 Task: Change  the formatting of the data to 'Which is Less than 10, 'In conditional formating, put the option 'Light Red Fill with Drak Red Text. 'In the sheet  Excel Templatebook
Action: Mouse moved to (73, 212)
Screenshot: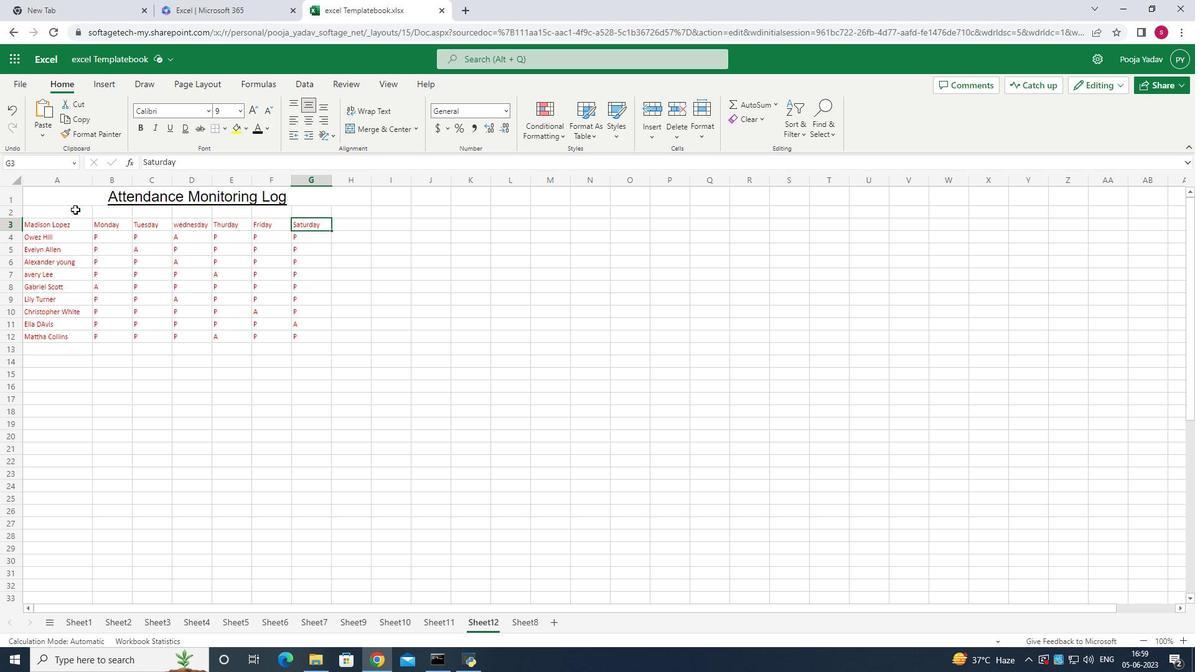 
Action: Mouse pressed left at (73, 212)
Screenshot: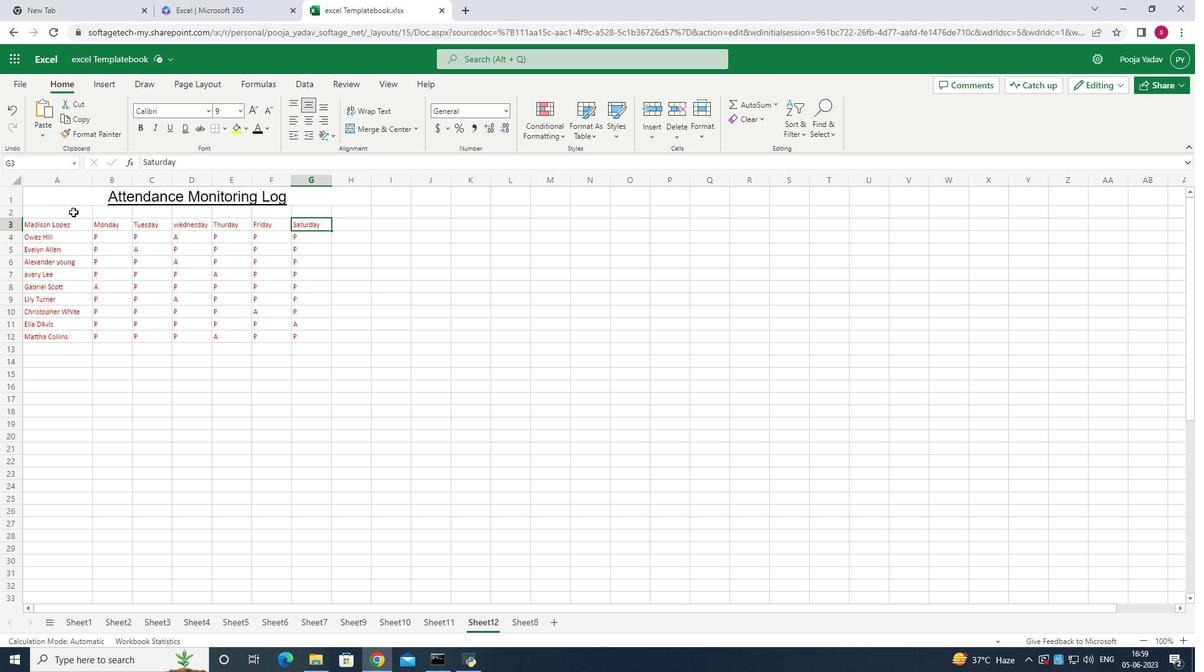 
Action: Mouse moved to (260, 125)
Screenshot: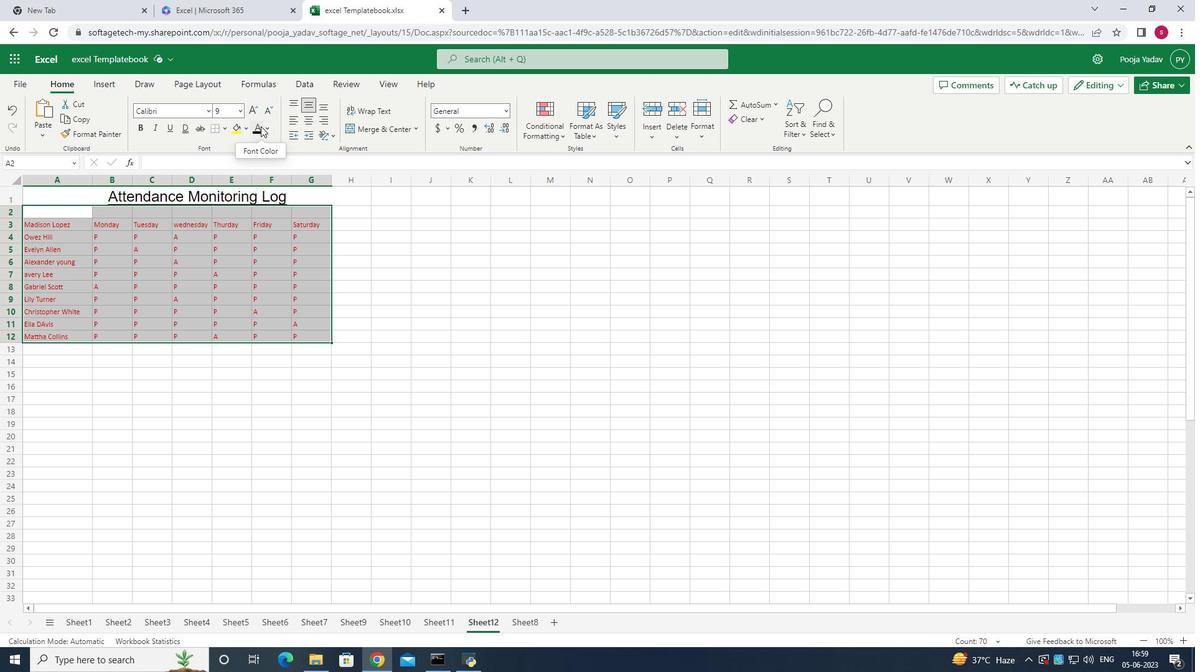 
Action: Mouse pressed left at (260, 125)
Screenshot: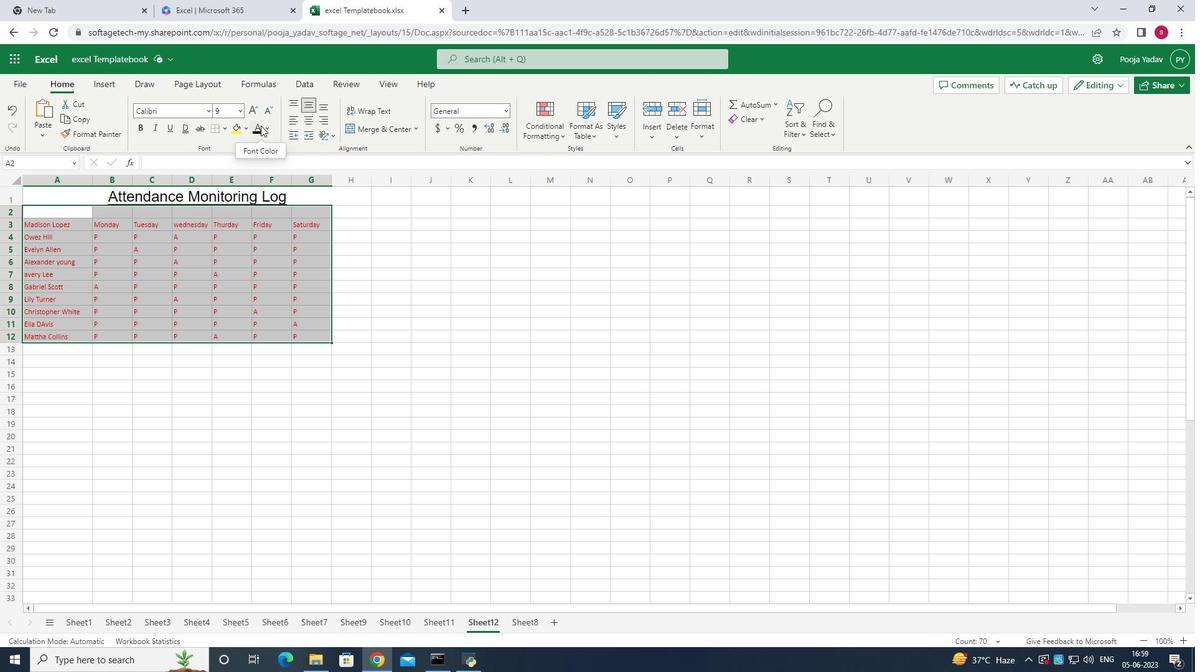 
Action: Mouse moved to (267, 127)
Screenshot: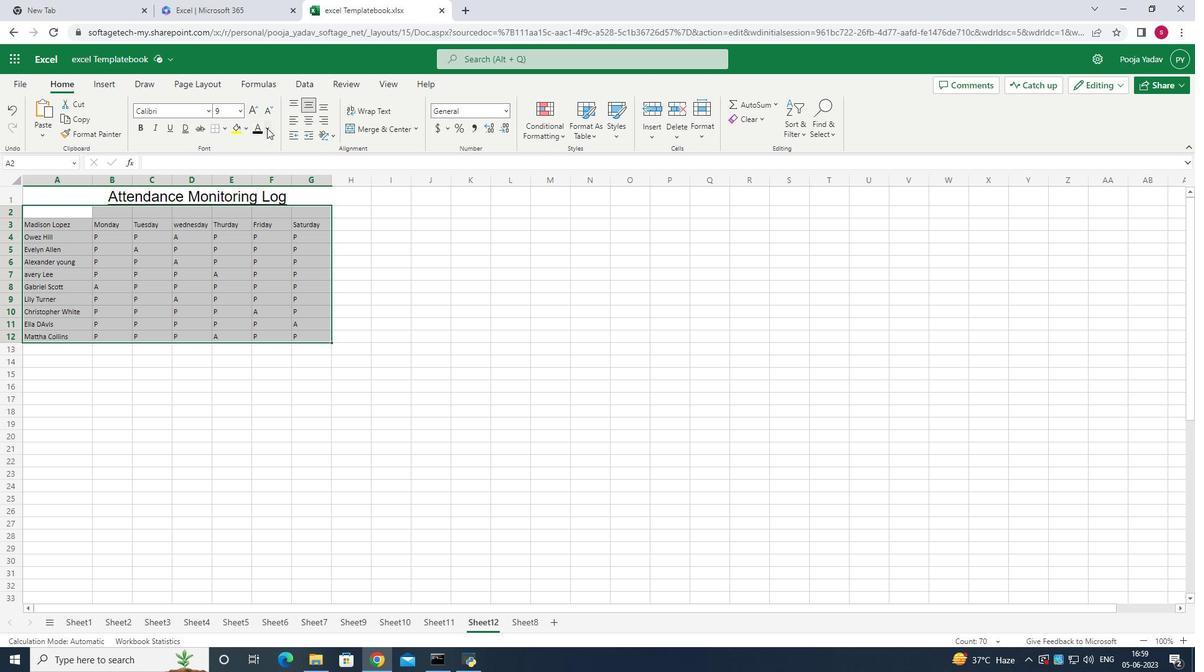 
Action: Mouse pressed left at (267, 127)
Screenshot: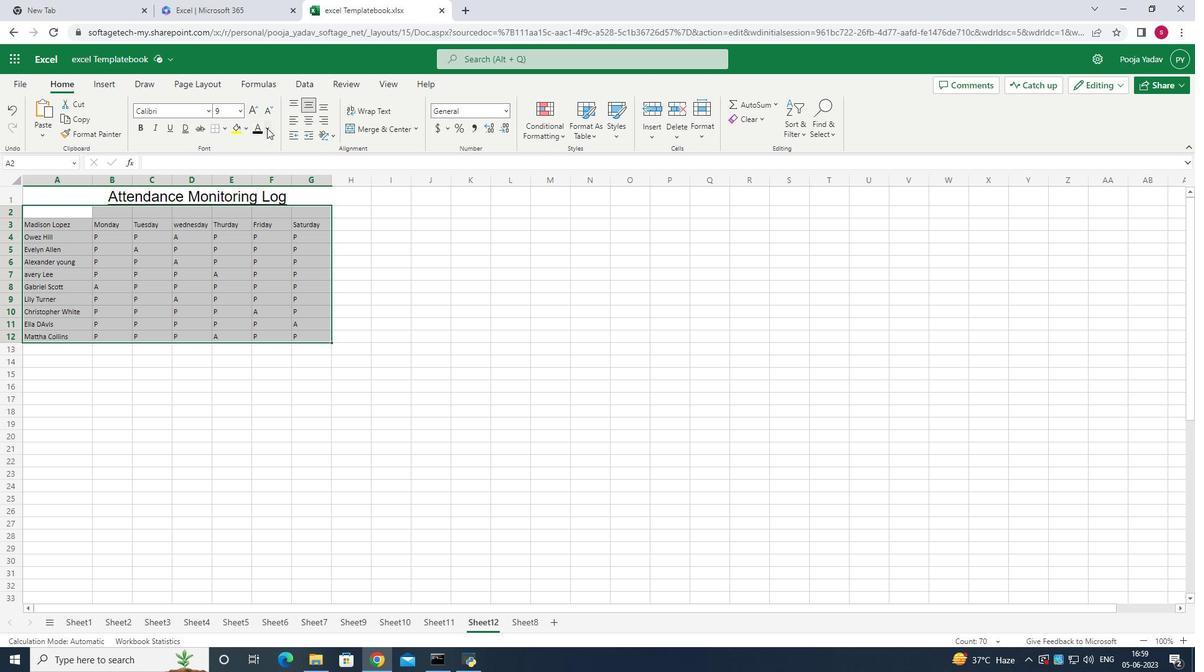 
Action: Mouse moved to (273, 301)
Screenshot: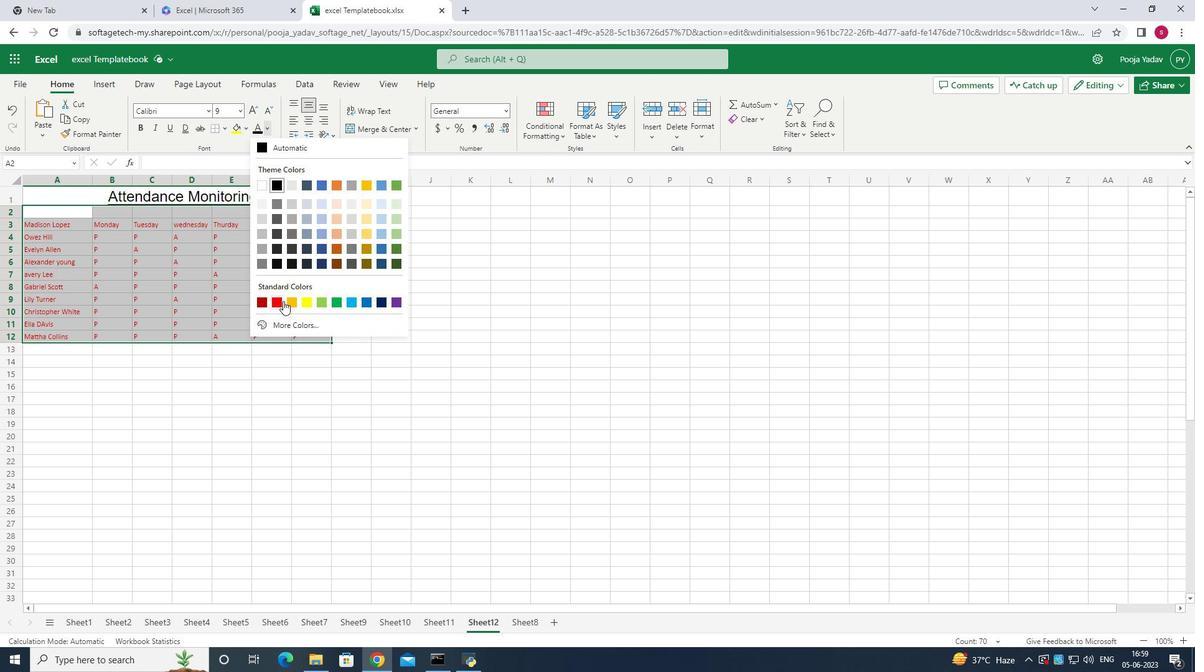 
Action: Mouse pressed left at (273, 301)
Screenshot: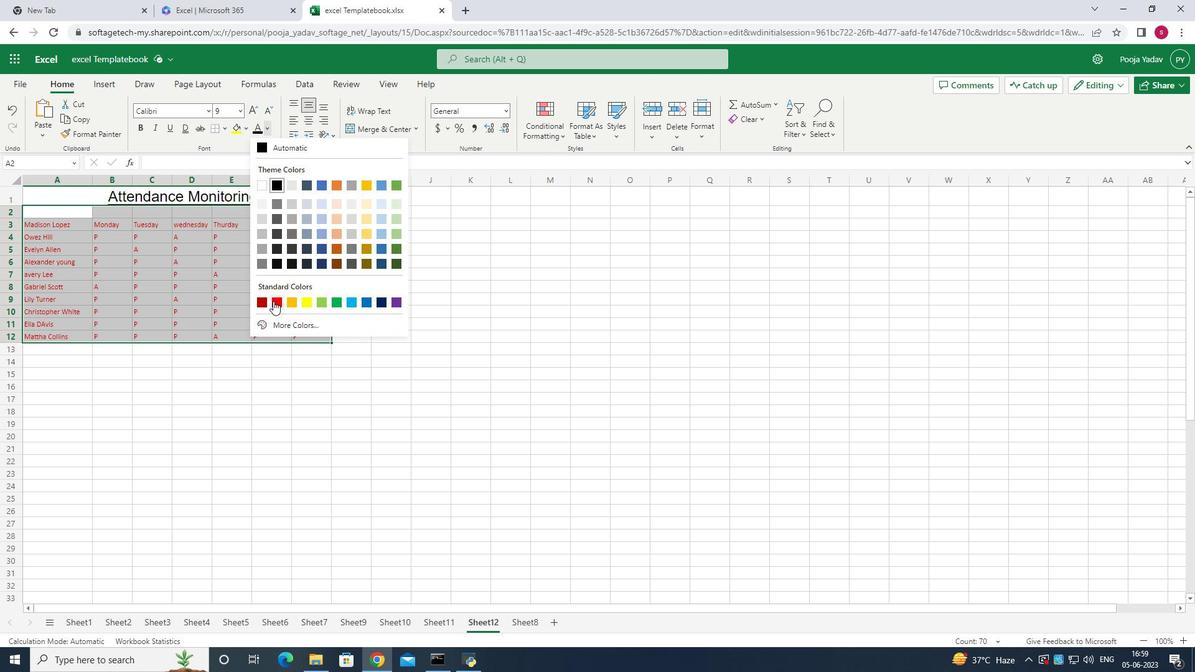 
Action: Mouse moved to (362, 268)
Screenshot: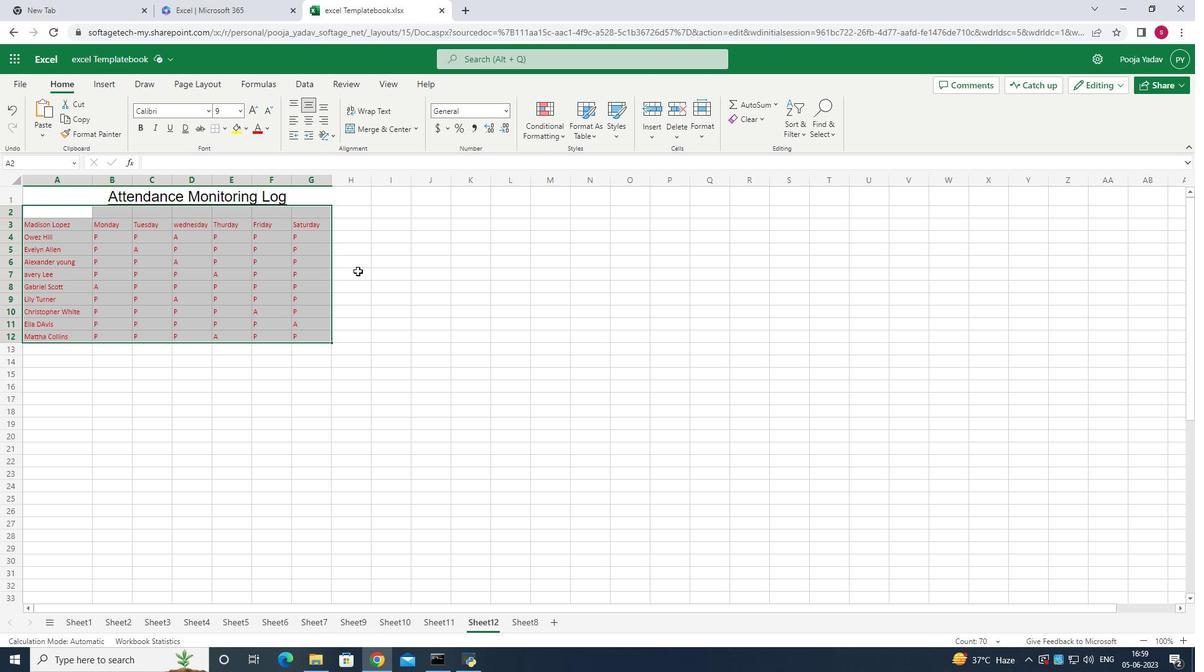 
Action: Mouse pressed left at (362, 268)
Screenshot: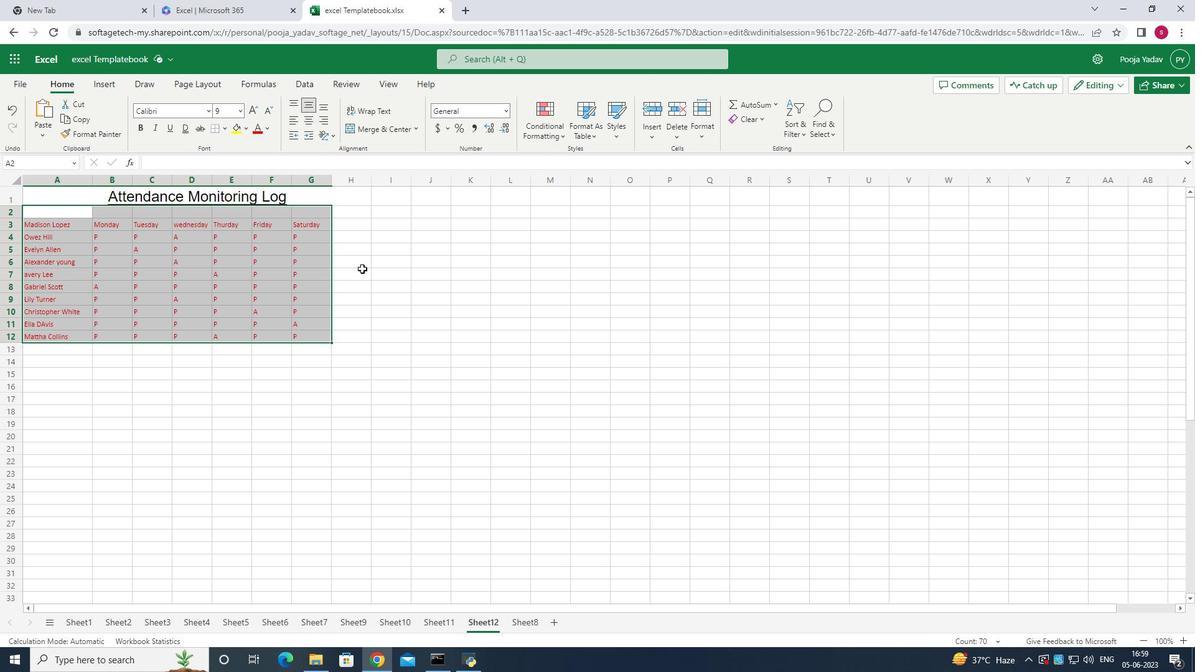 
Action: Mouse moved to (239, 107)
Screenshot: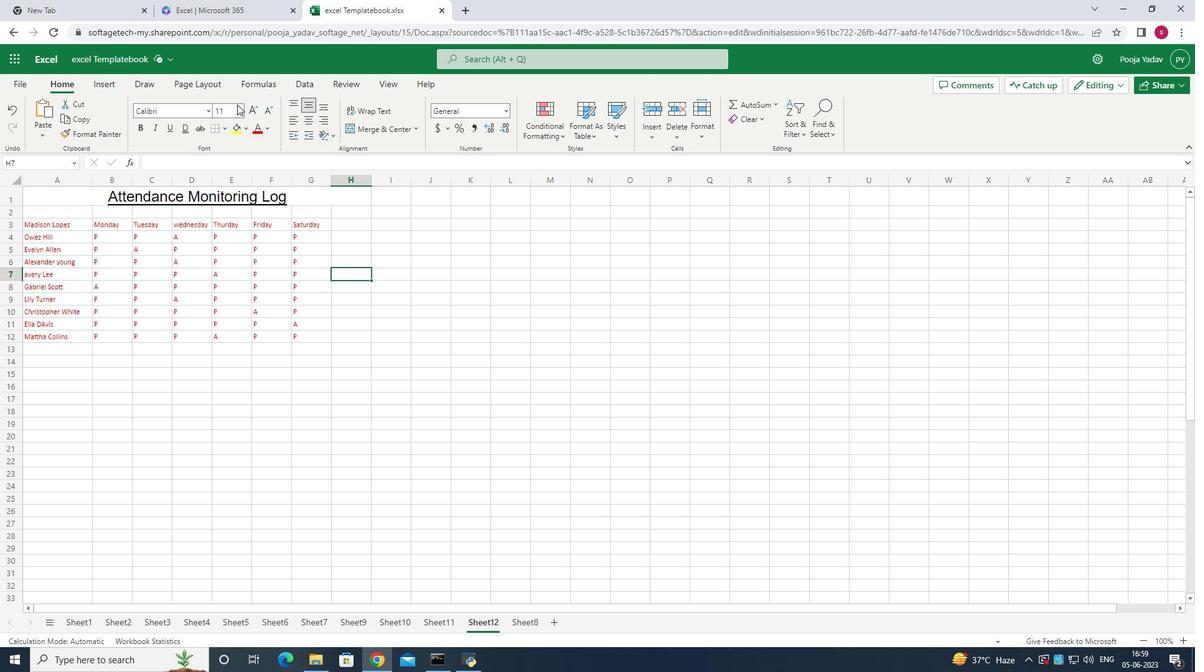 
Action: Mouse pressed left at (239, 107)
Screenshot: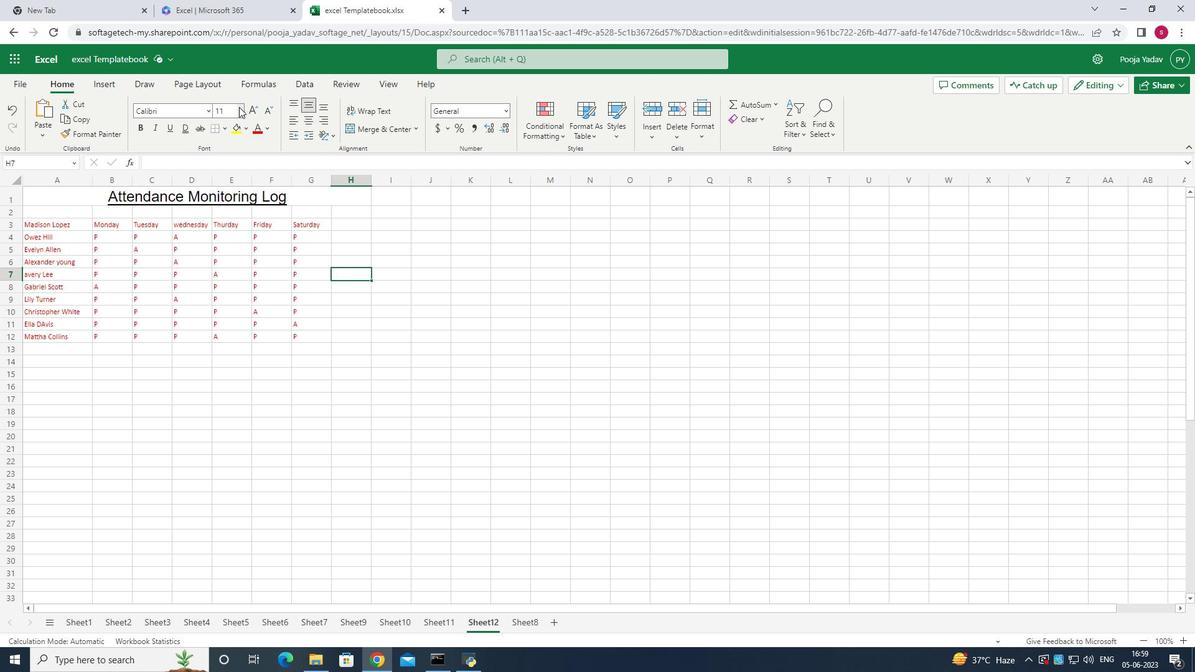 
Action: Mouse moved to (344, 230)
Screenshot: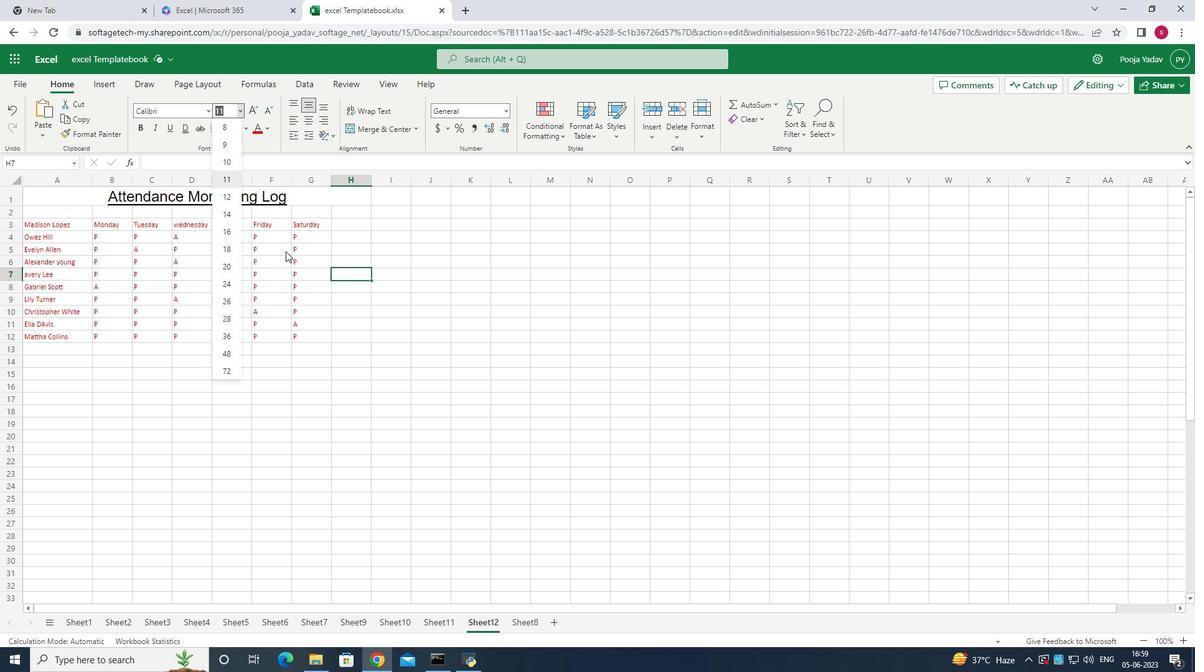 
Action: Mouse pressed left at (344, 230)
Screenshot: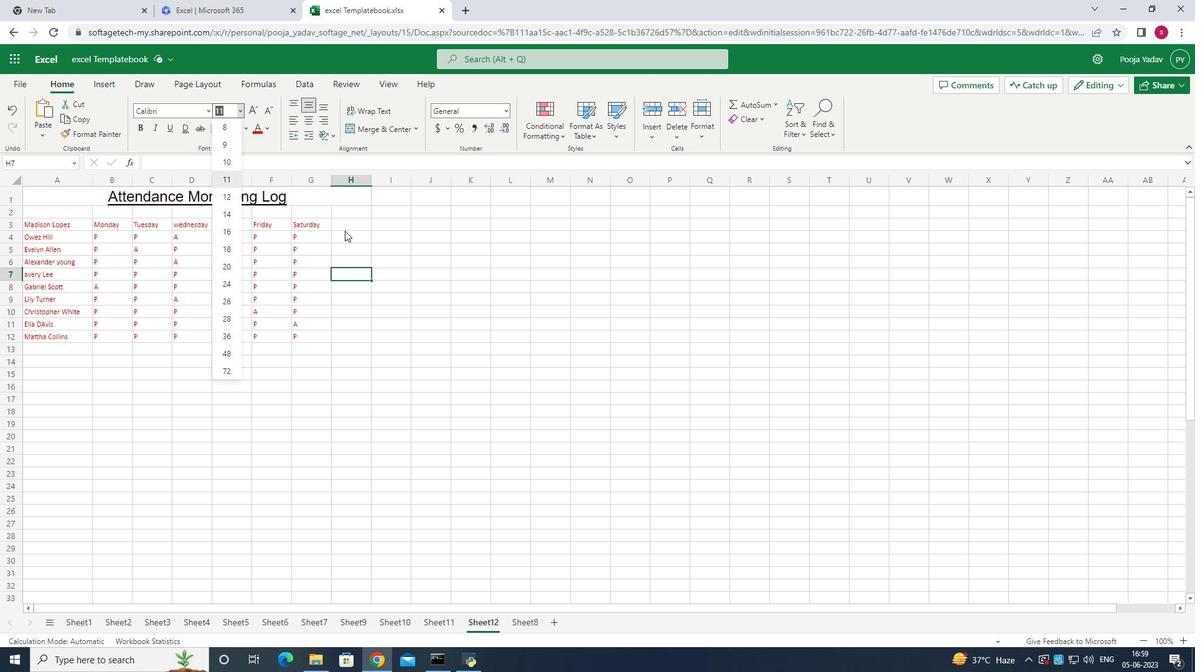 
Action: Mouse moved to (542, 285)
Screenshot: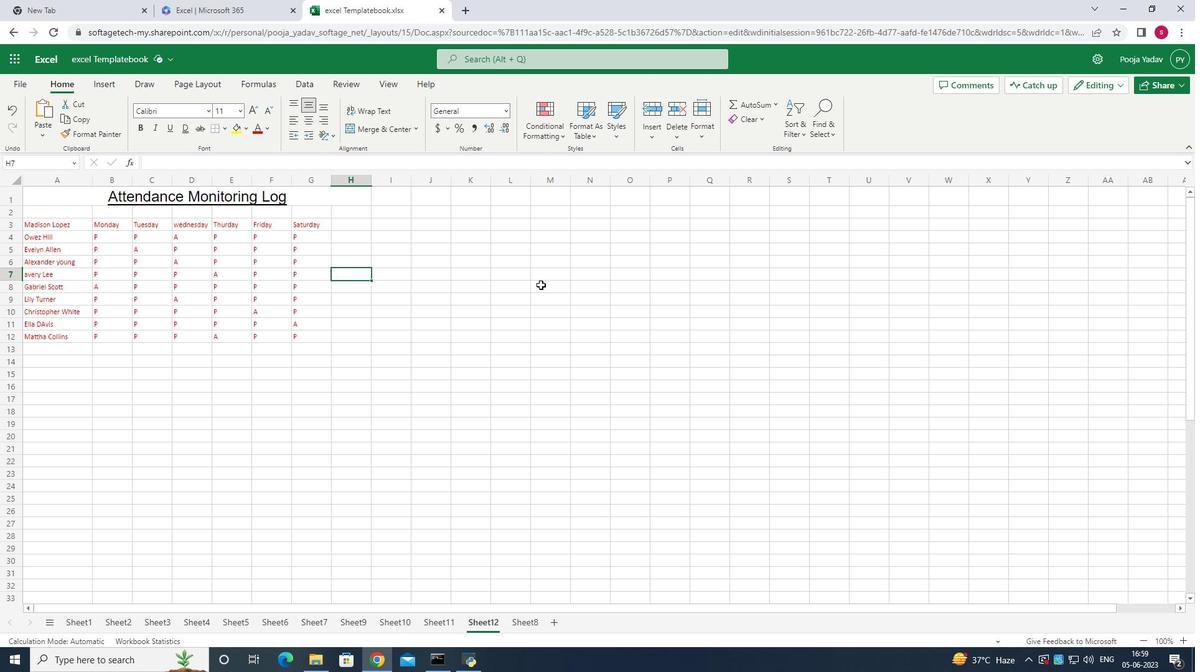 
